 Task: Enable the option "Use Psy-optimizations" for "H.264/MPEG-4 Part 10/AVC encoder (x264).
Action: Mouse moved to (91, 11)
Screenshot: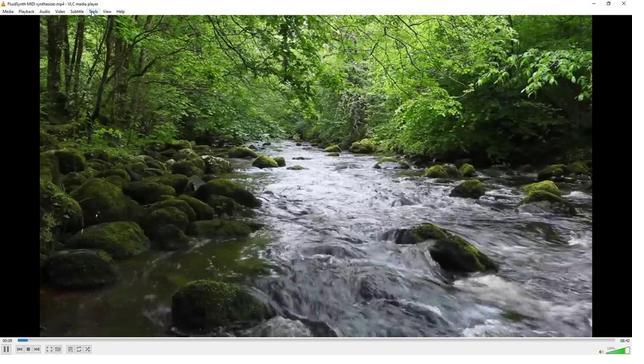 
Action: Mouse pressed left at (91, 11)
Screenshot: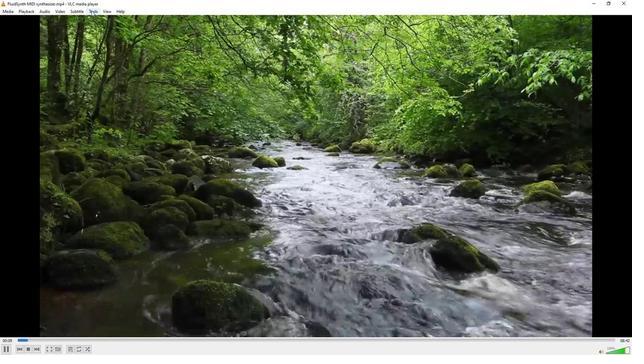 
Action: Mouse moved to (112, 92)
Screenshot: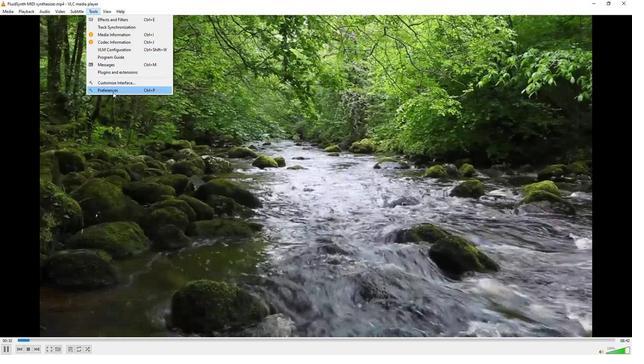 
Action: Mouse pressed left at (112, 92)
Screenshot: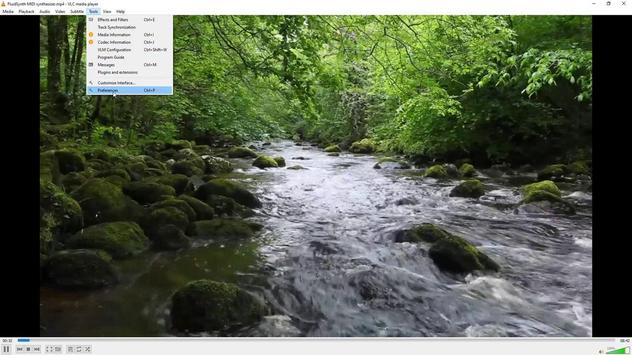 
Action: Mouse moved to (74, 277)
Screenshot: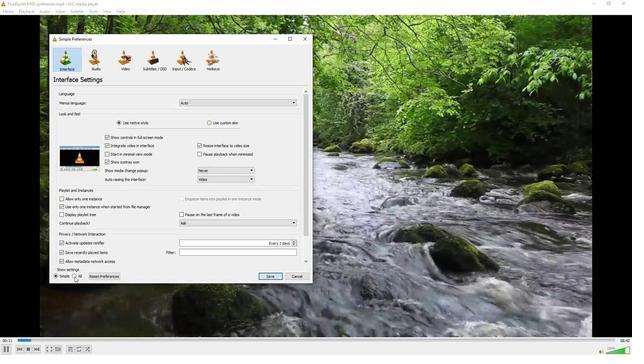 
Action: Mouse pressed left at (74, 277)
Screenshot: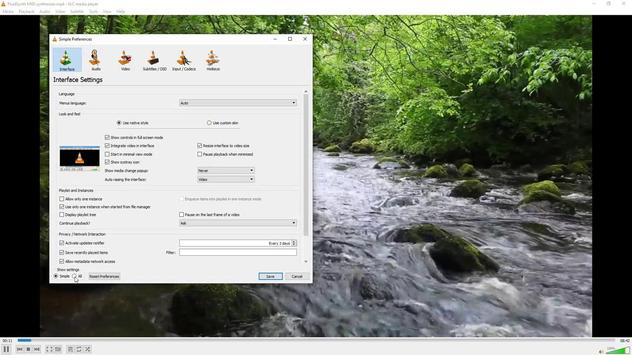 
Action: Mouse moved to (65, 211)
Screenshot: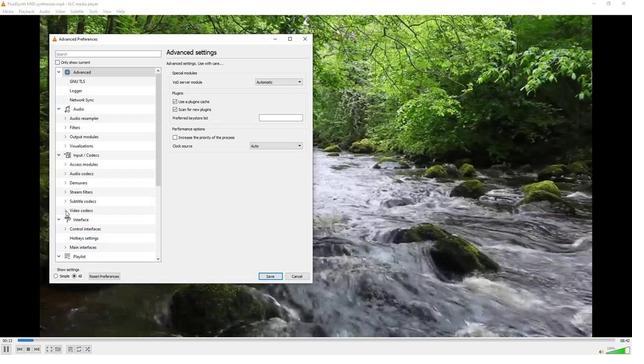 
Action: Mouse pressed left at (65, 211)
Screenshot: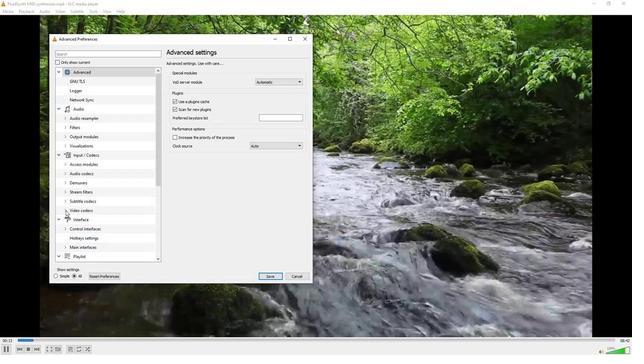
Action: Mouse moved to (86, 234)
Screenshot: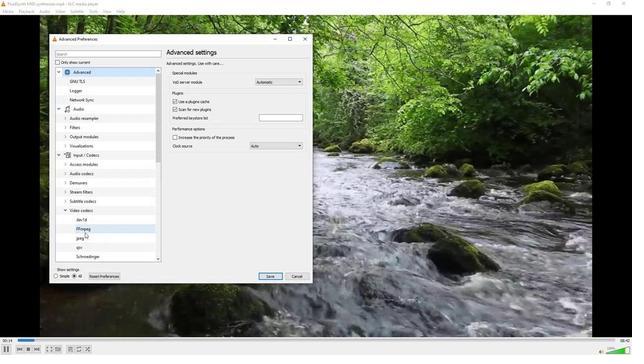 
Action: Mouse scrolled (86, 234) with delta (0, 0)
Screenshot: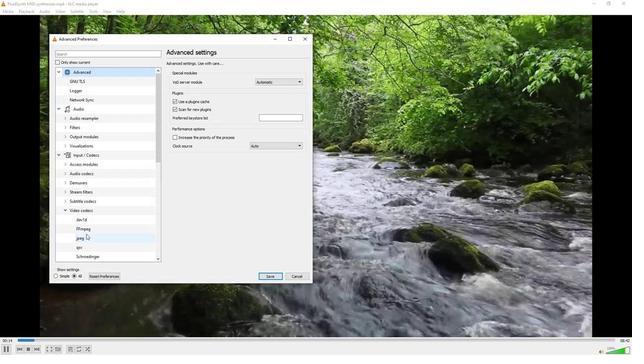
Action: Mouse moved to (89, 255)
Screenshot: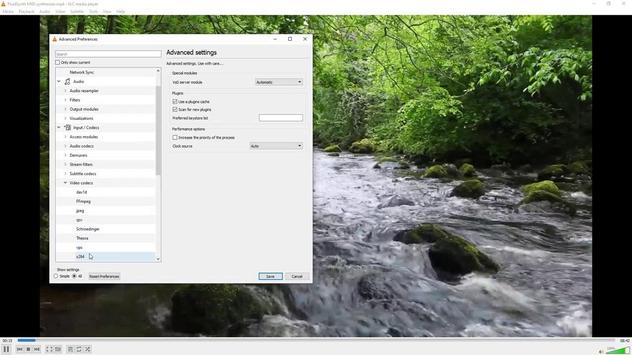 
Action: Mouse pressed left at (89, 255)
Screenshot: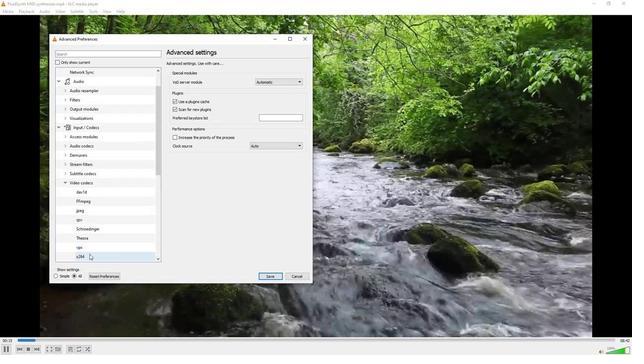 
Action: Mouse moved to (171, 201)
Screenshot: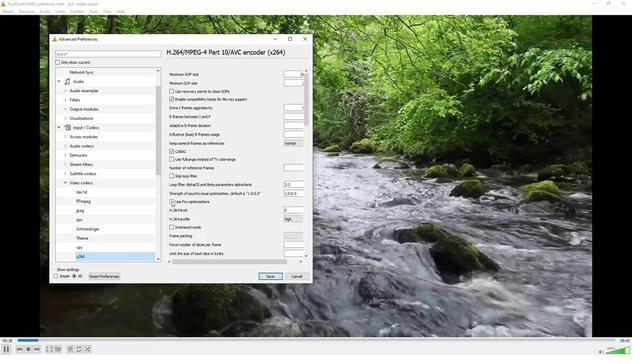 
Action: Mouse pressed left at (171, 201)
Screenshot: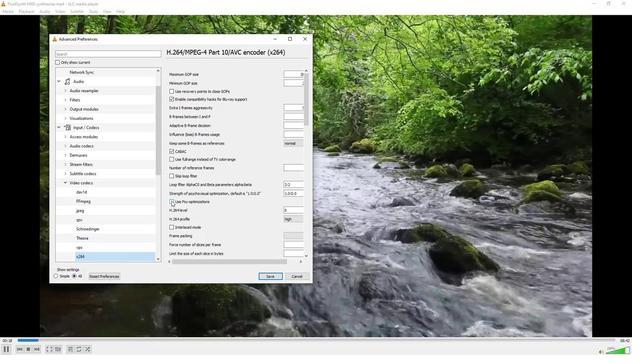 
Action: Mouse moved to (188, 212)
Screenshot: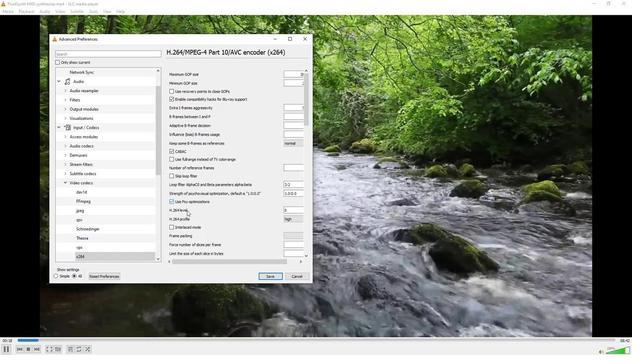 
